 Task: Enable the option "Inherit access from source repository" in default package settings.
Action: Mouse moved to (1036, 85)
Screenshot: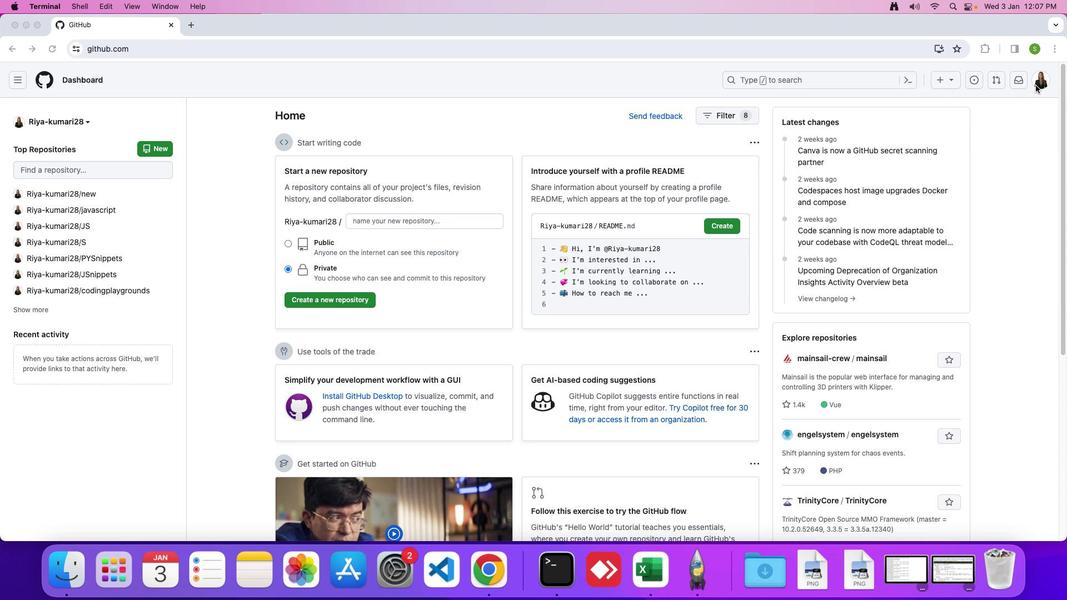 
Action: Mouse pressed left at (1036, 85)
Screenshot: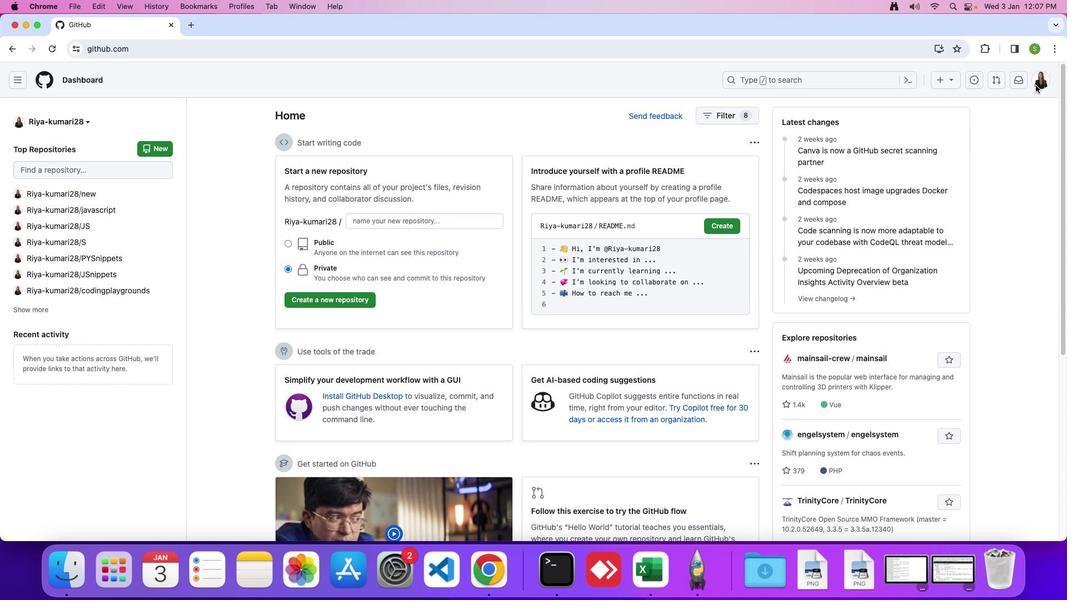 
Action: Mouse moved to (1039, 82)
Screenshot: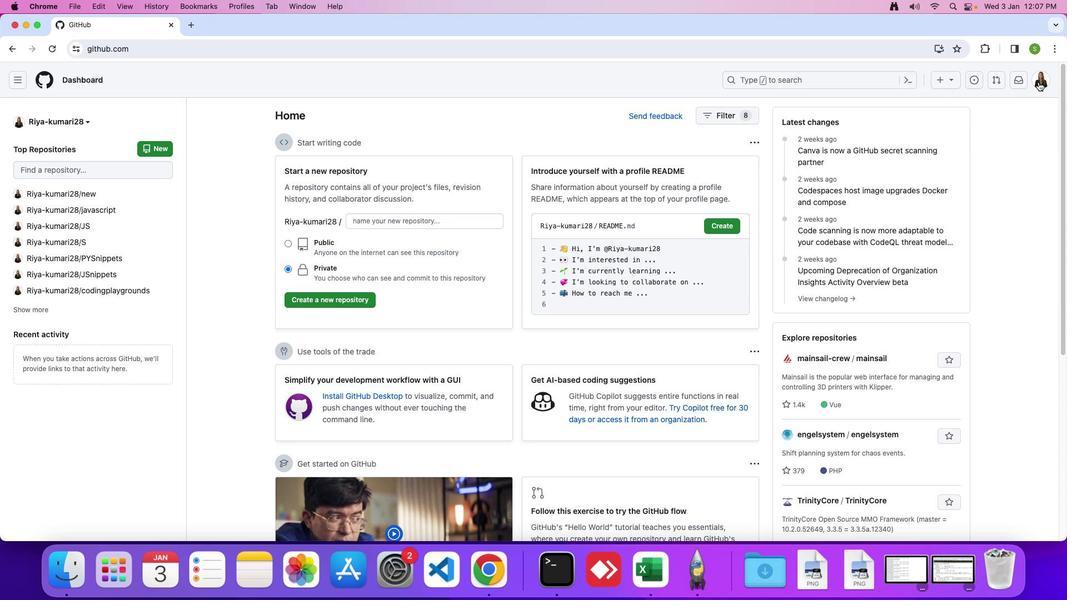 
Action: Mouse pressed left at (1039, 82)
Screenshot: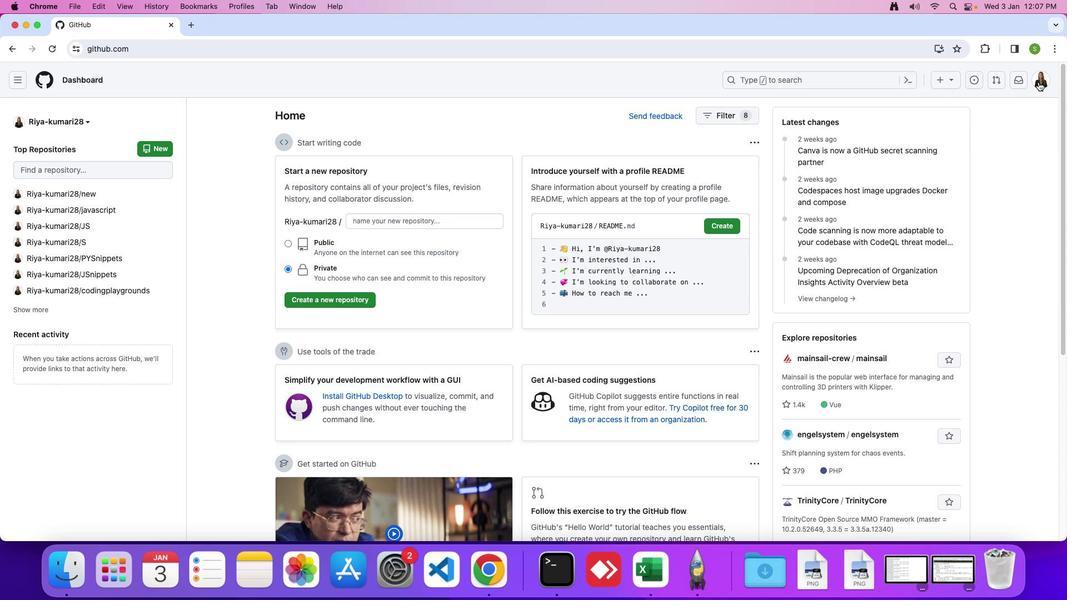 
Action: Mouse moved to (988, 383)
Screenshot: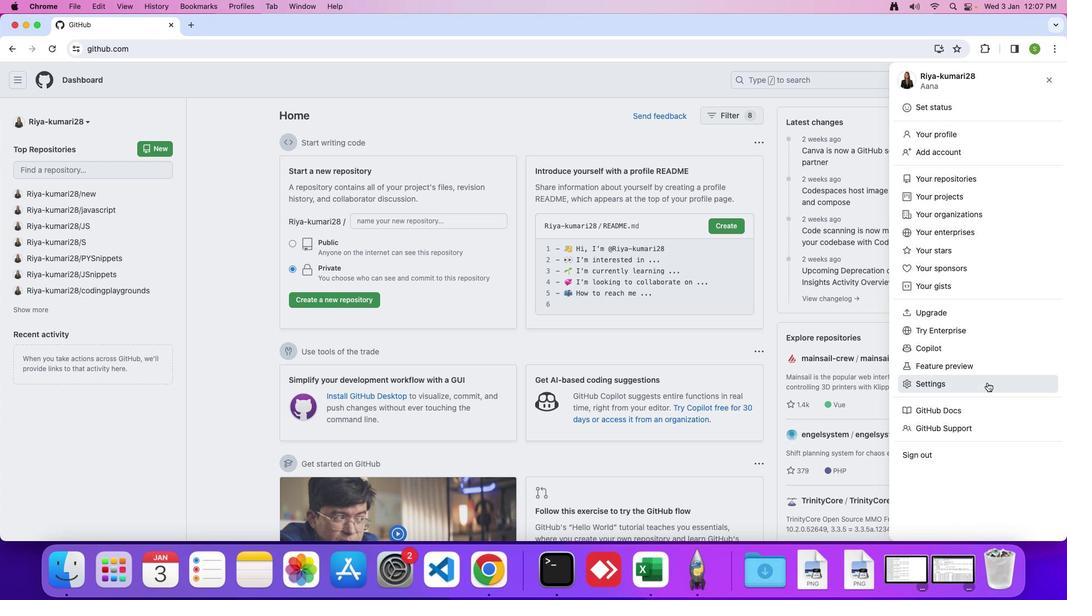 
Action: Mouse pressed left at (988, 383)
Screenshot: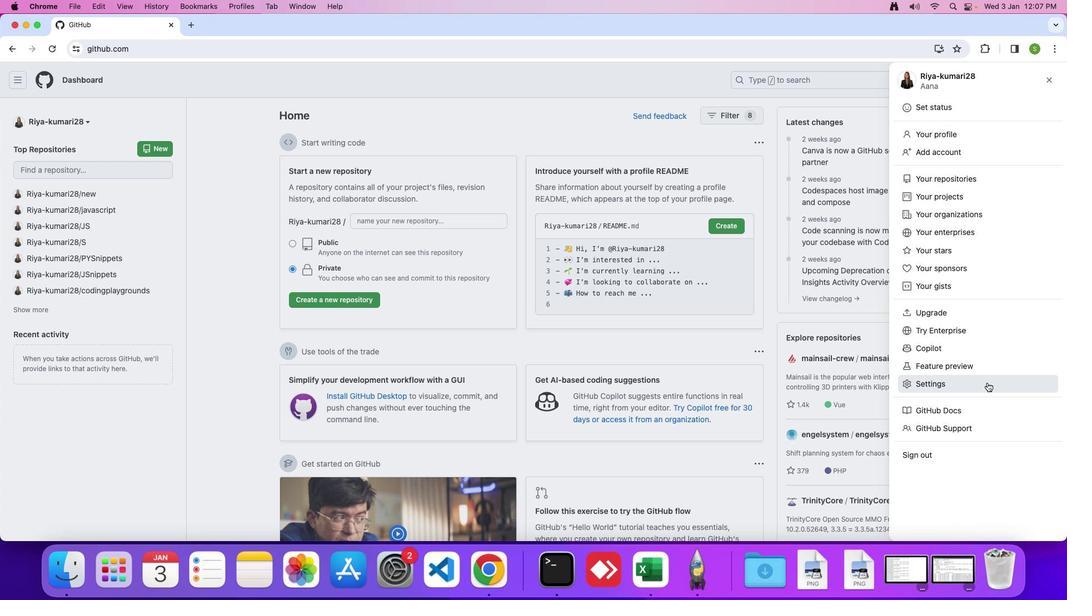 
Action: Mouse moved to (242, 483)
Screenshot: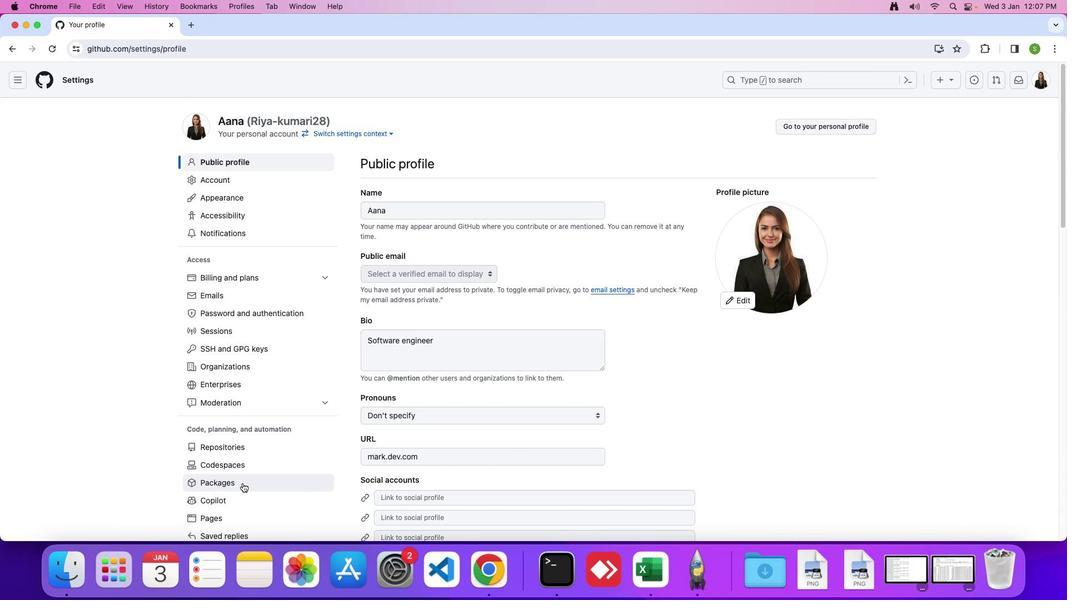 
Action: Mouse pressed left at (242, 483)
Screenshot: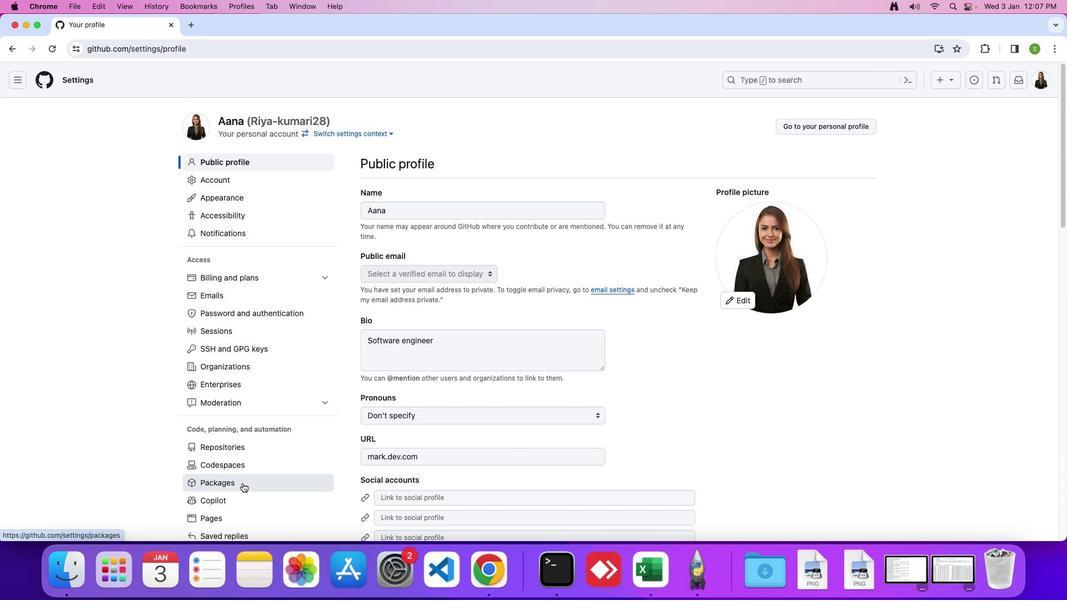 
Action: Mouse moved to (362, 253)
Screenshot: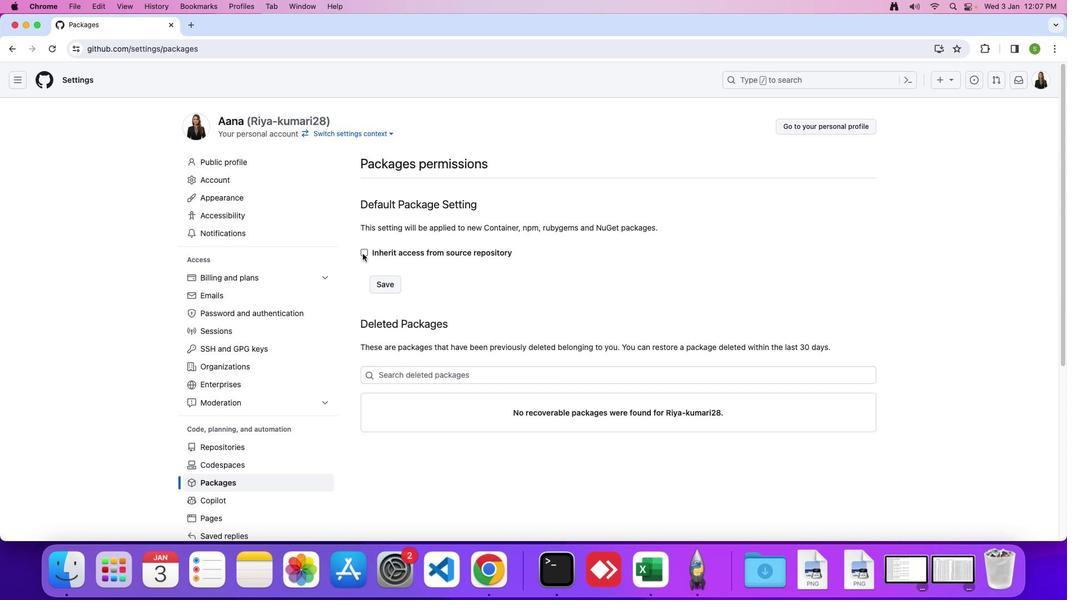
Action: Mouse pressed left at (362, 253)
Screenshot: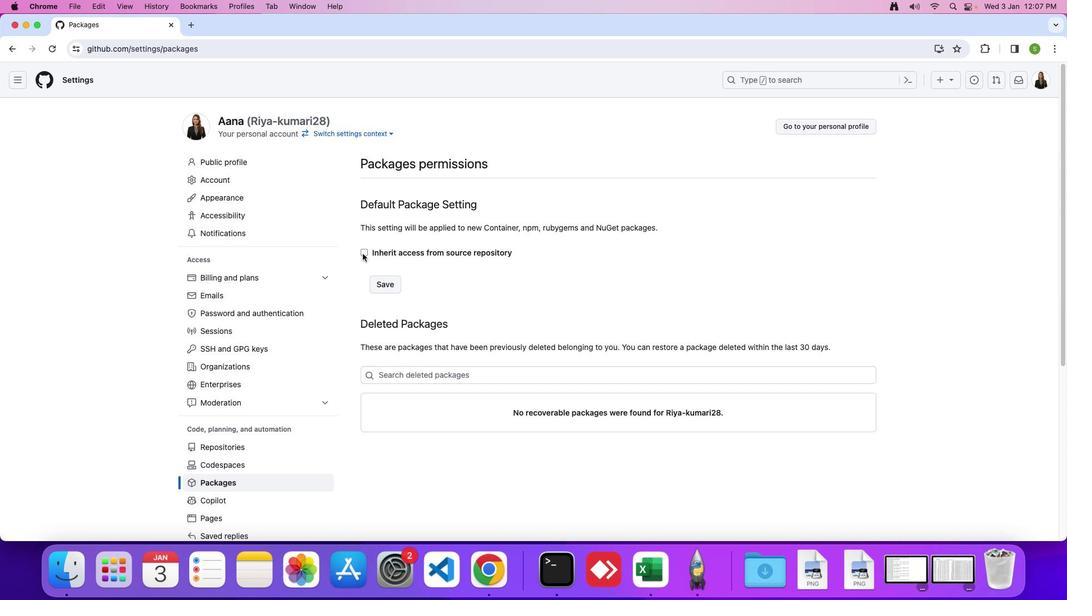 
Action: Mouse moved to (366, 260)
Screenshot: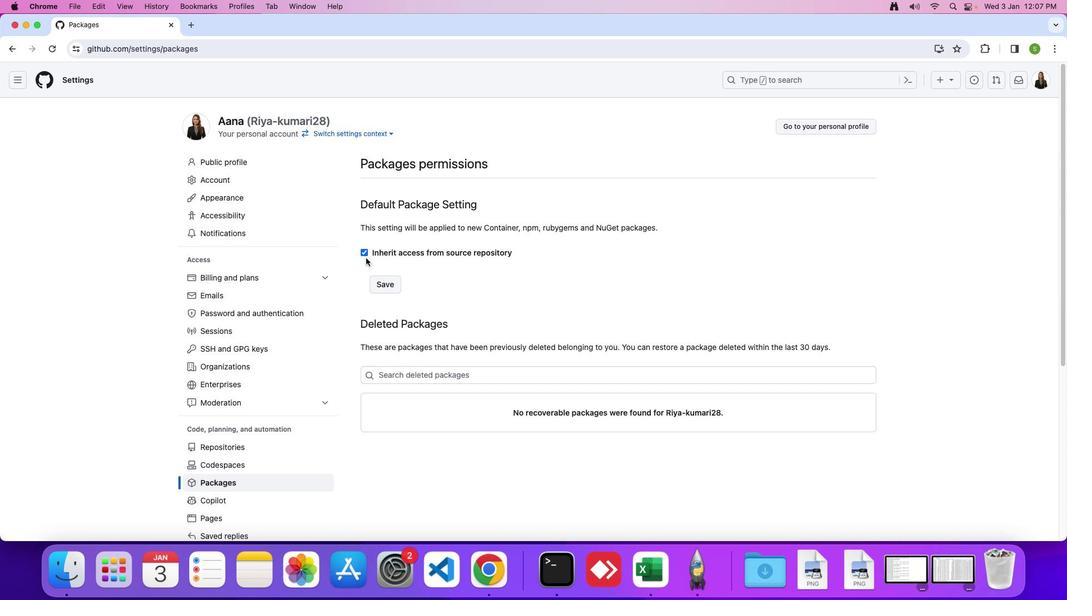 
